 Task: Search one way flight ticket for 5 adults, 1 child, 2 infants in seat and 1 infant on lap in business from Santa Rosa: Charles M. Schulz-sonoma County Airport to Rockford: Chicago Rockford International Airport(was Northwest Chicagoland Regional Airport At Rockford) on 5-1-2023. Choice of flights is American. Number of bags: 2 checked bags. Price is upto 81000. Outbound departure time preference is 16:00.
Action: Mouse moved to (169, 170)
Screenshot: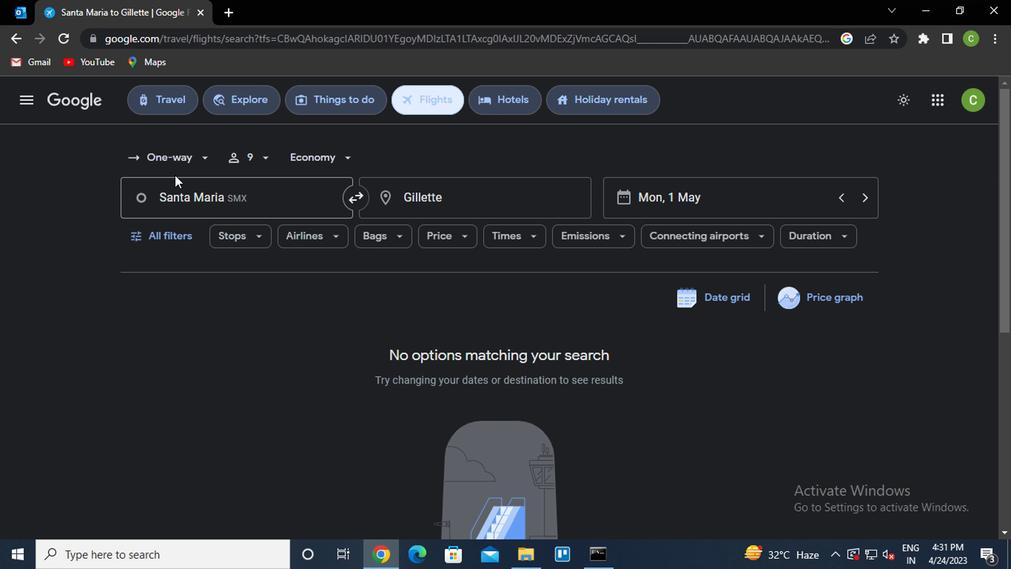 
Action: Mouse pressed left at (169, 170)
Screenshot: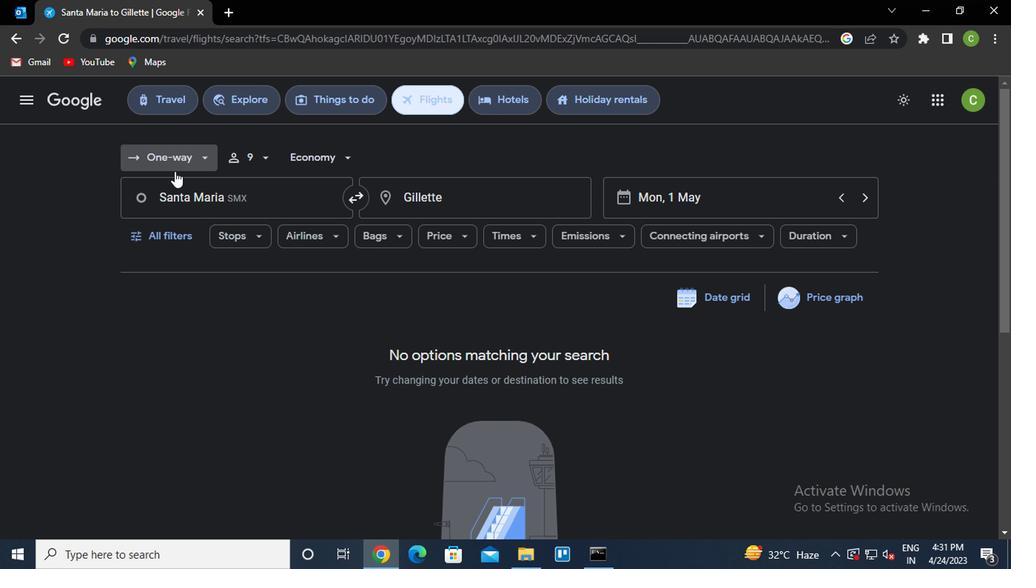 
Action: Mouse moved to (239, 157)
Screenshot: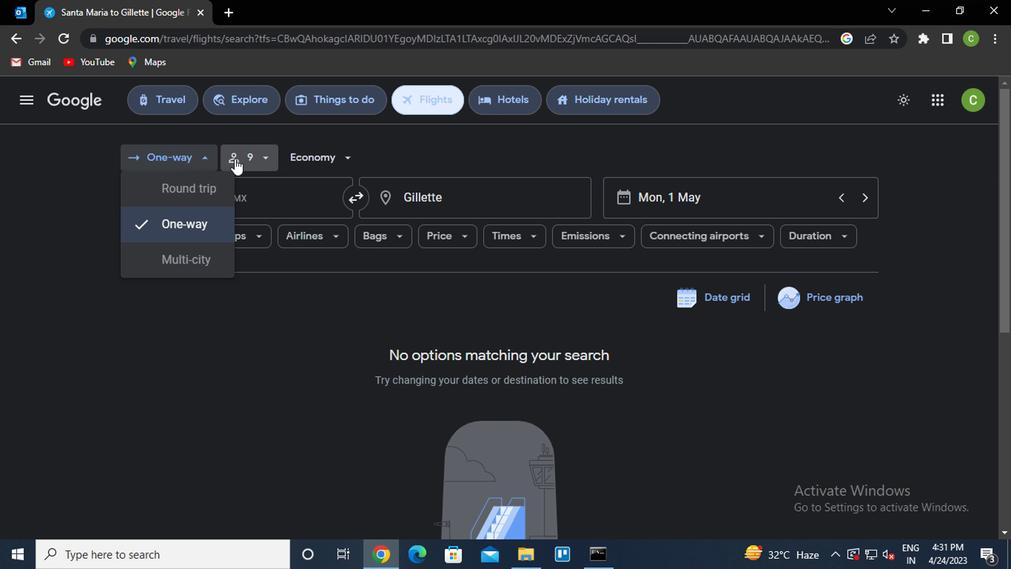 
Action: Mouse pressed left at (239, 157)
Screenshot: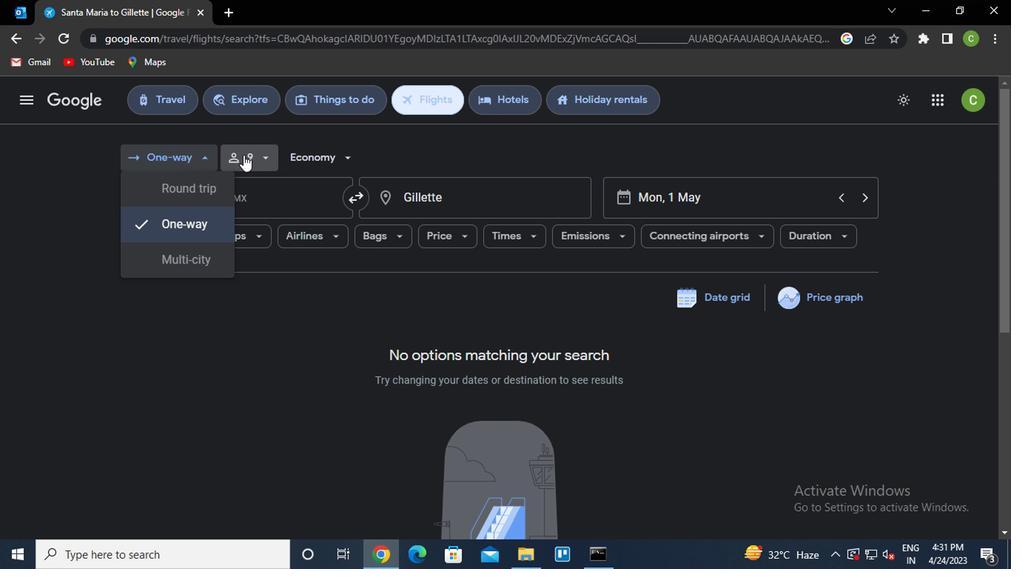 
Action: Mouse moved to (366, 196)
Screenshot: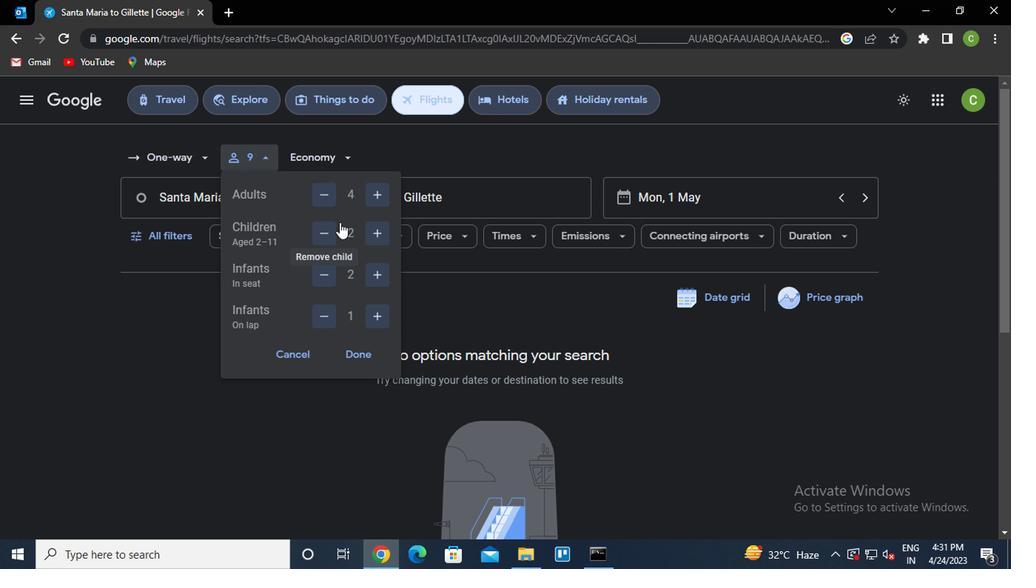 
Action: Mouse pressed left at (366, 196)
Screenshot: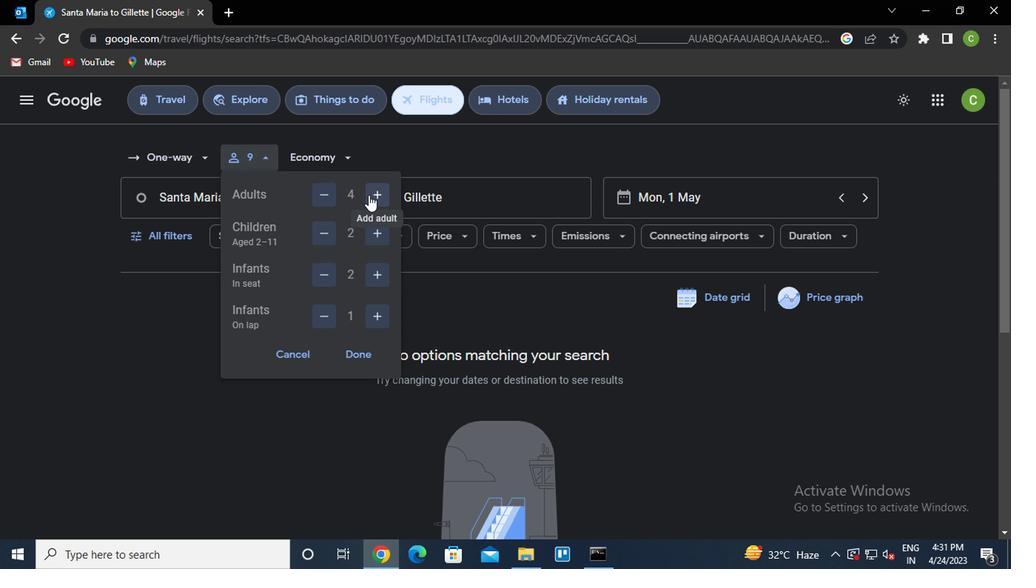 
Action: Mouse moved to (319, 233)
Screenshot: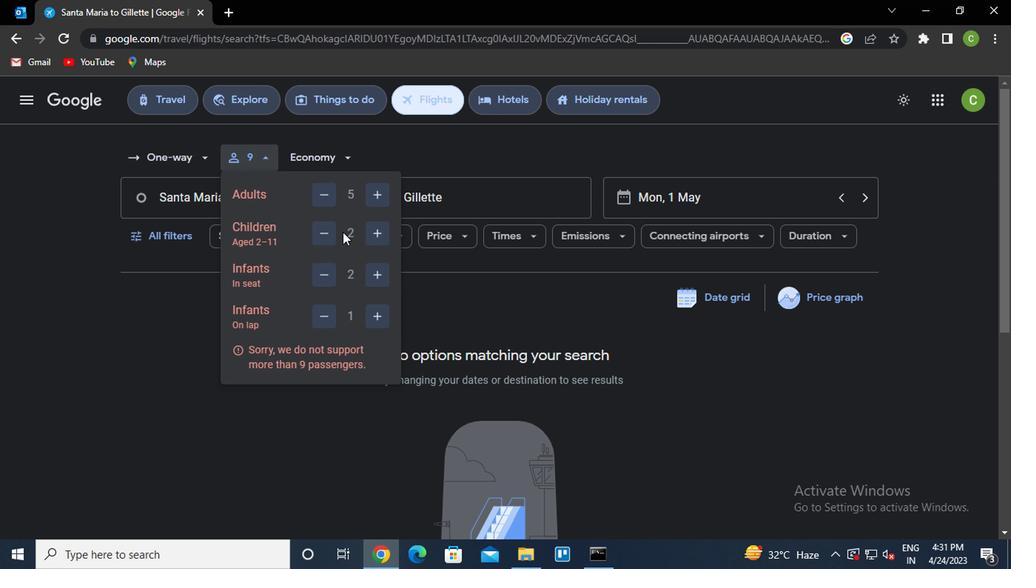 
Action: Mouse pressed left at (319, 233)
Screenshot: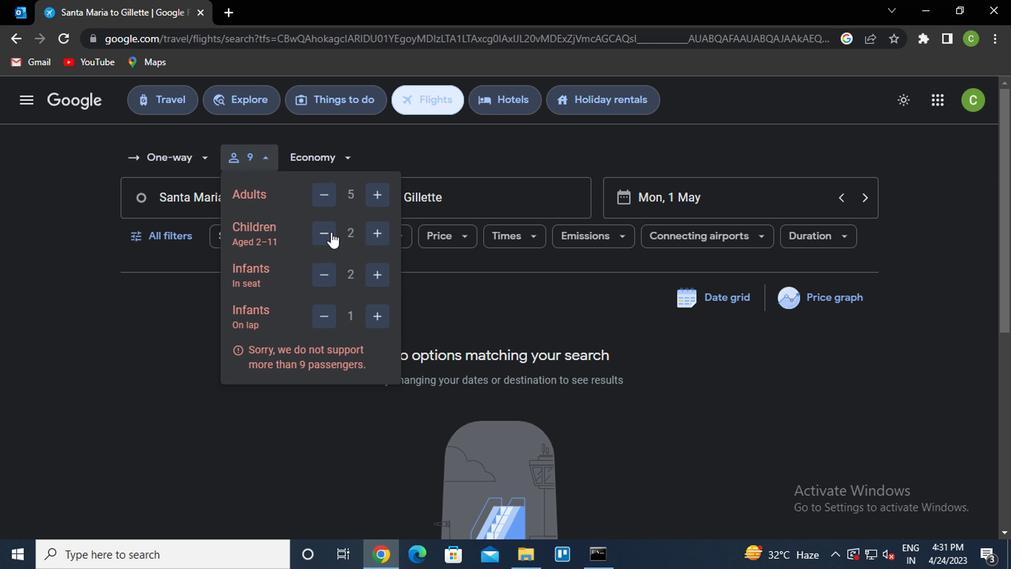 
Action: Mouse moved to (319, 276)
Screenshot: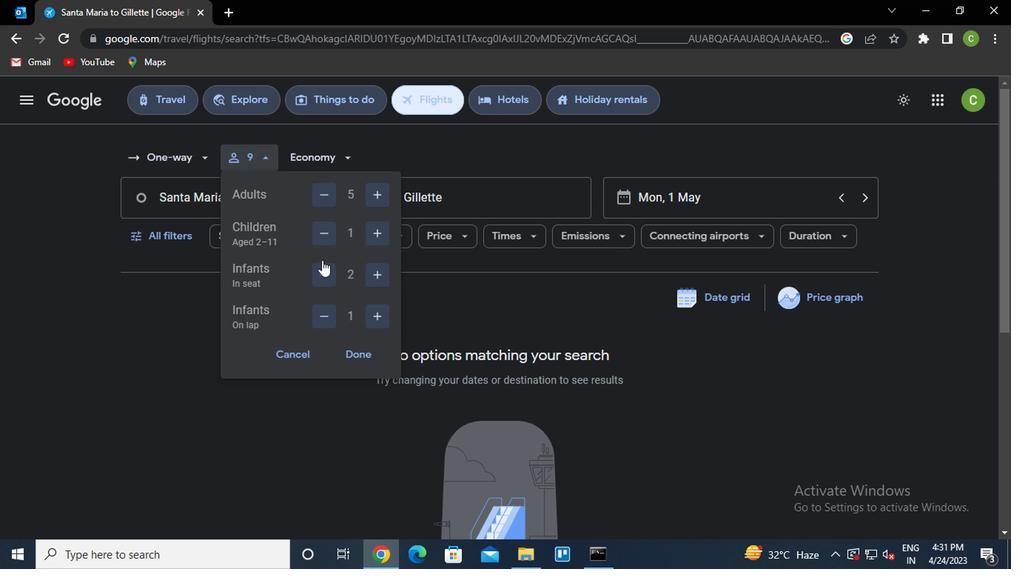 
Action: Mouse pressed left at (319, 276)
Screenshot: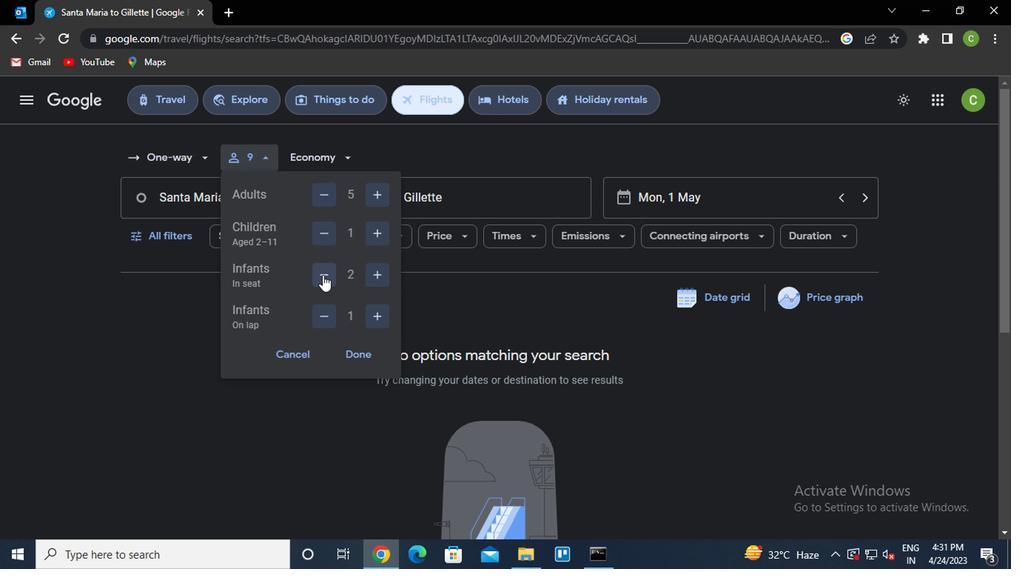 
Action: Mouse pressed left at (319, 276)
Screenshot: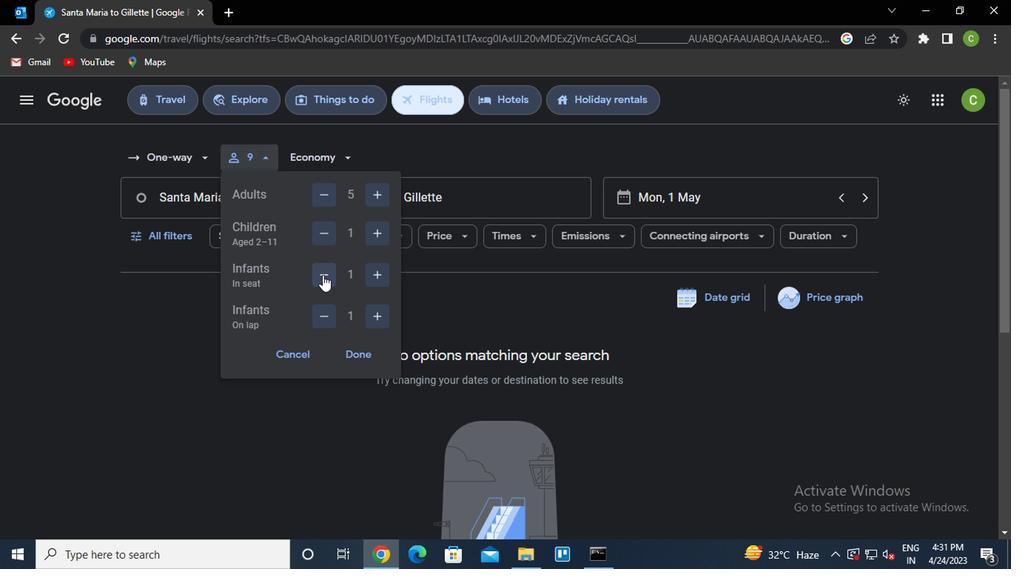 
Action: Mouse moved to (350, 357)
Screenshot: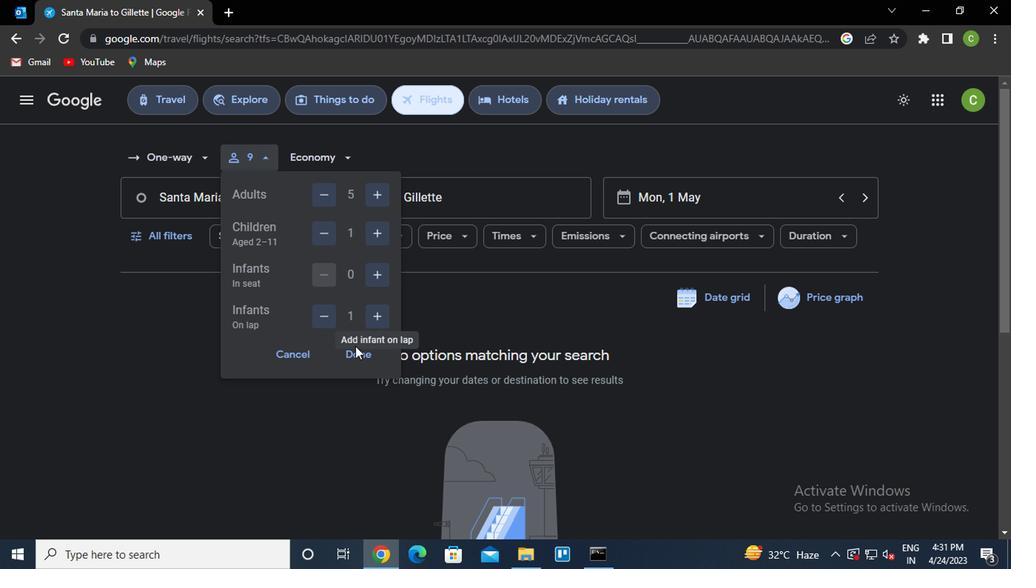 
Action: Mouse pressed left at (350, 357)
Screenshot: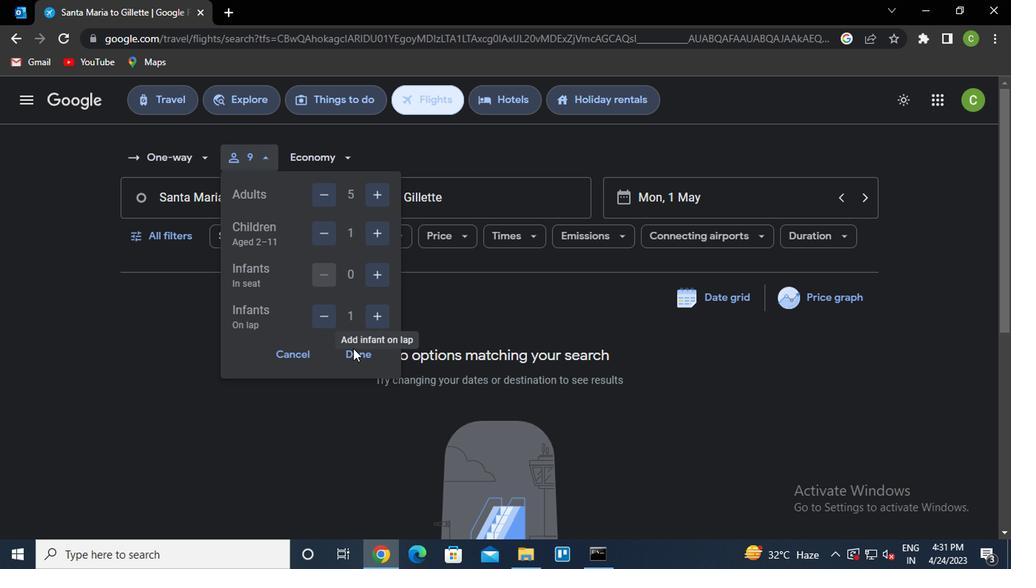 
Action: Mouse moved to (250, 205)
Screenshot: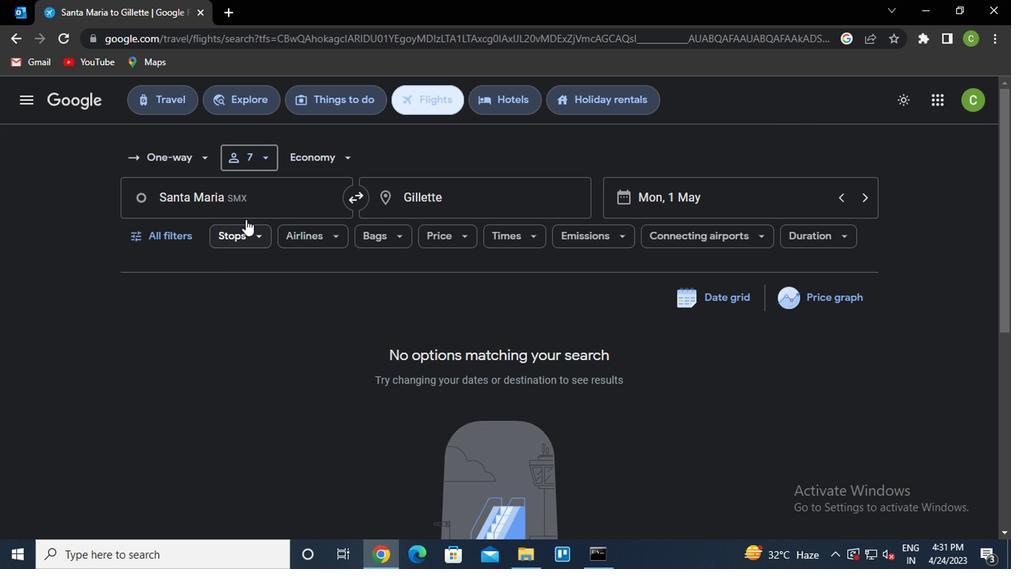 
Action: Mouse pressed left at (250, 205)
Screenshot: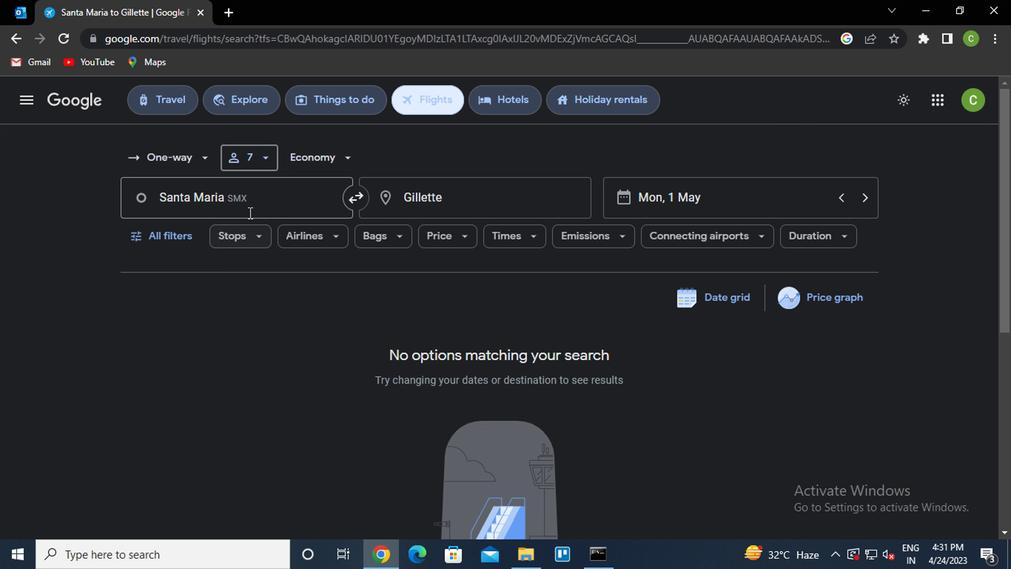 
Action: Key pressed s<Key.caps_lock>anta<Key.space><Key.caps_lock>r<Key.caps_lock>osa
Screenshot: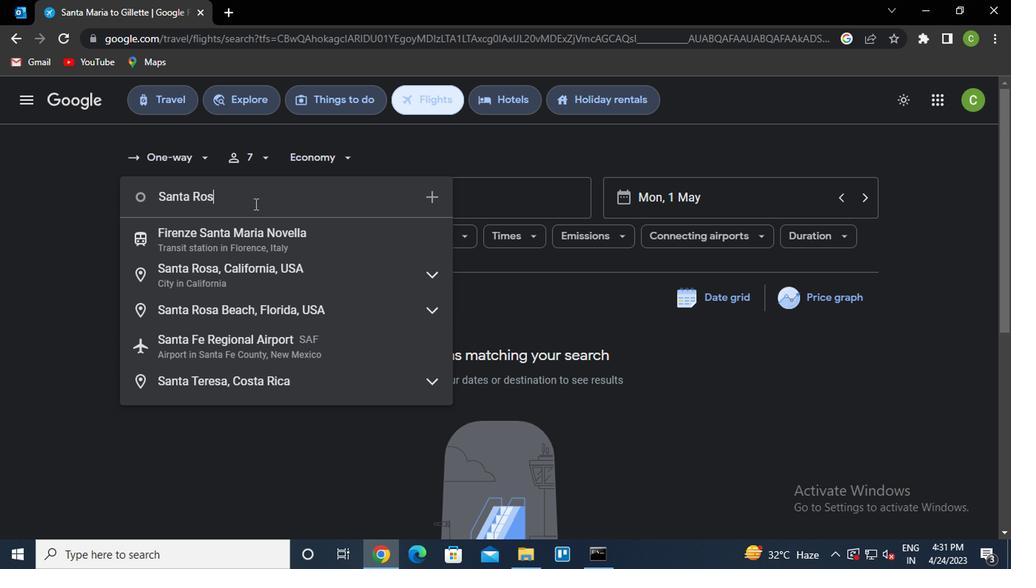 
Action: Mouse moved to (269, 331)
Screenshot: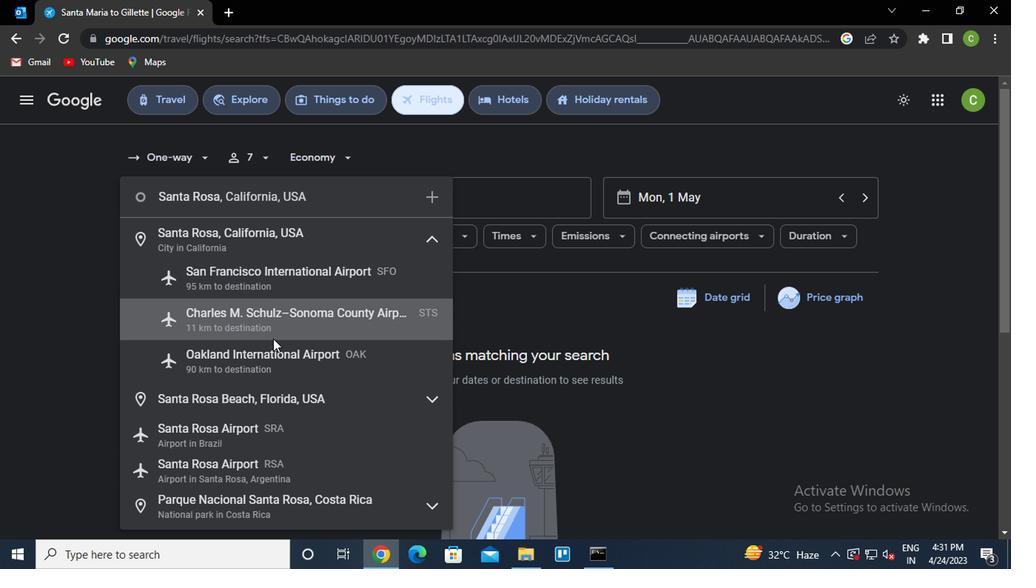 
Action: Mouse pressed left at (269, 331)
Screenshot: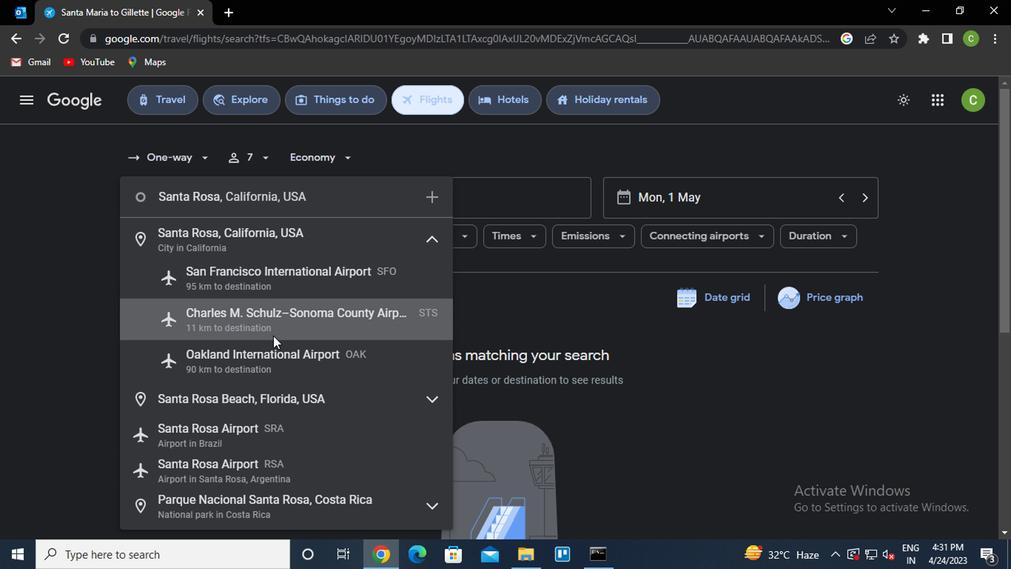 
Action: Mouse moved to (456, 199)
Screenshot: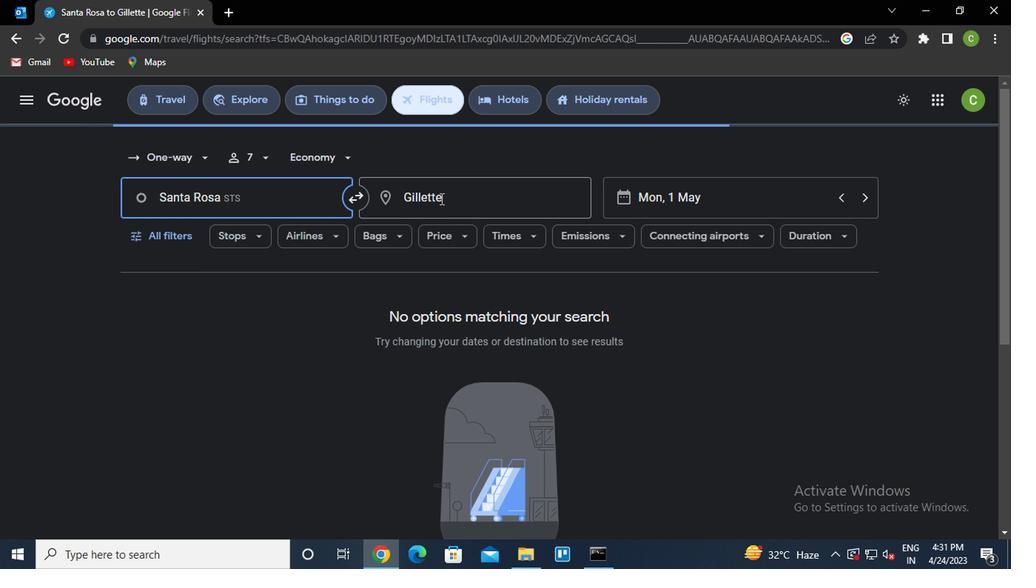 
Action: Mouse pressed left at (456, 199)
Screenshot: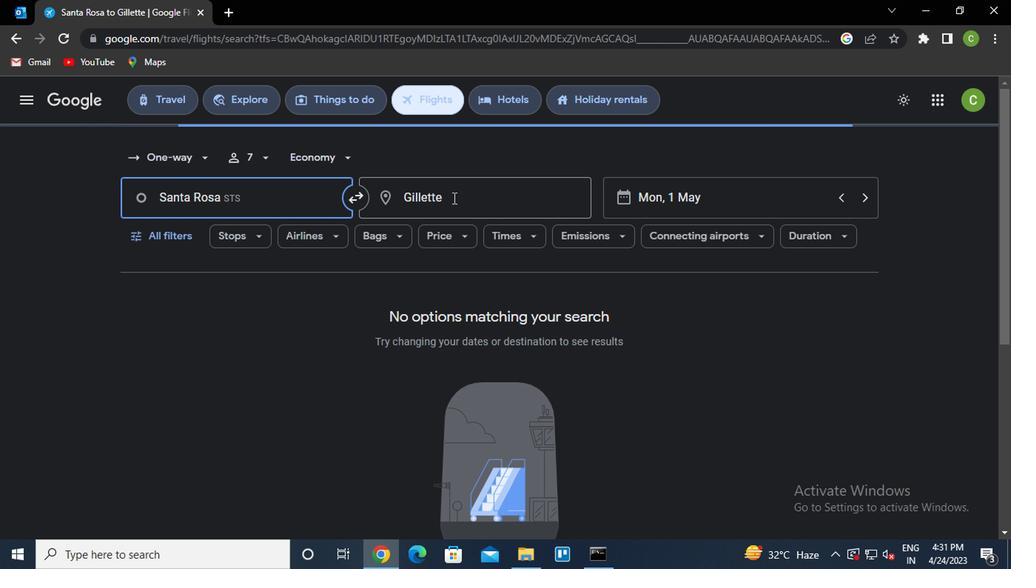 
Action: Key pressed <Key.caps_lock>r<Key.caps_lock>ockford
Screenshot: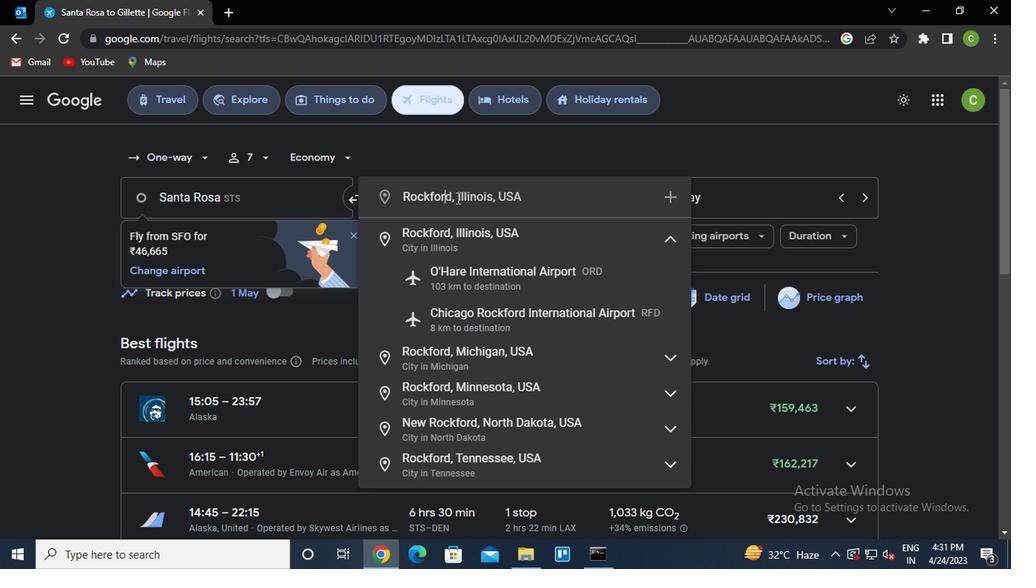 
Action: Mouse moved to (494, 310)
Screenshot: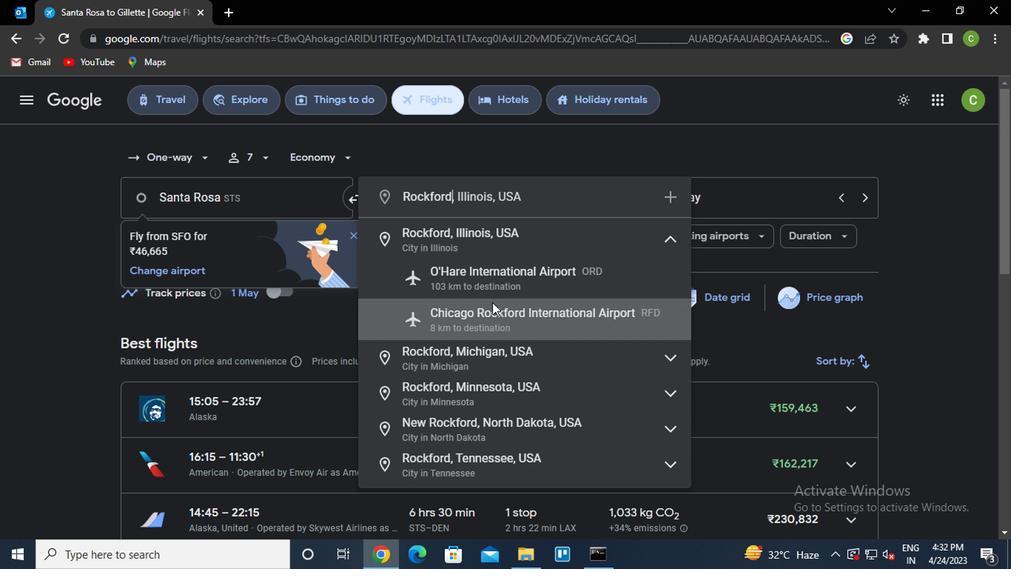 
Action: Mouse pressed left at (494, 310)
Screenshot: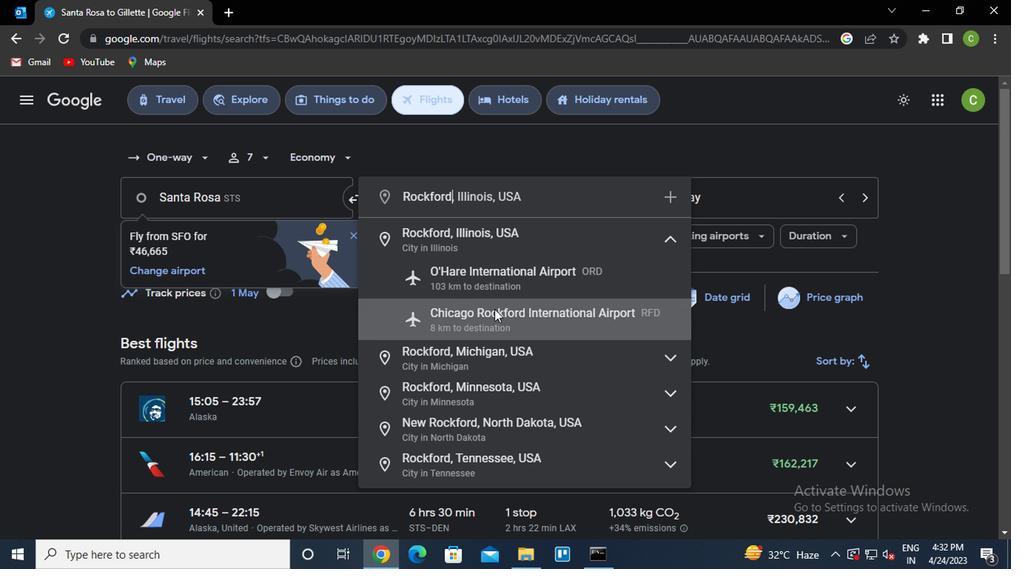 
Action: Mouse moved to (176, 240)
Screenshot: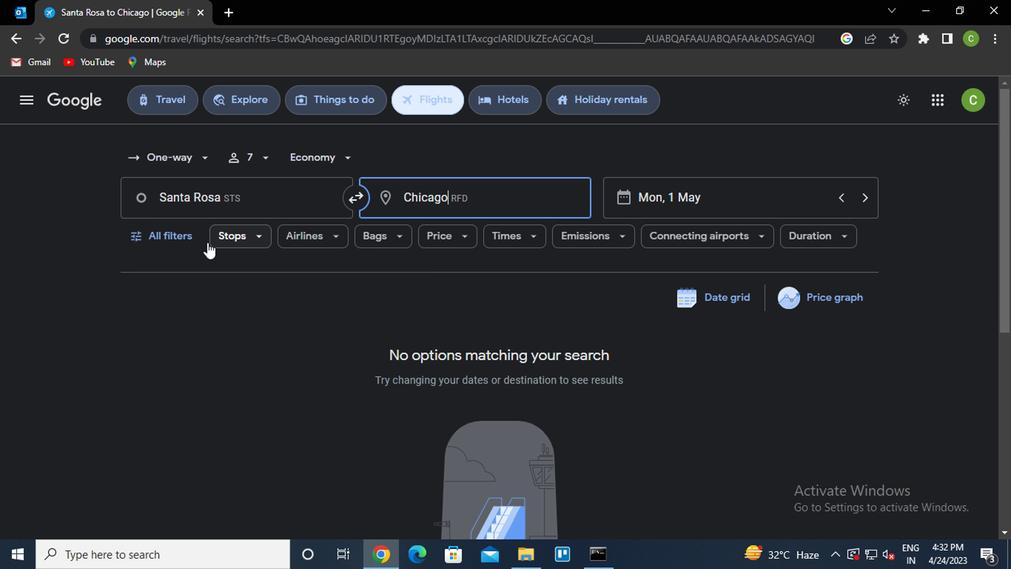 
Action: Mouse pressed left at (176, 240)
Screenshot: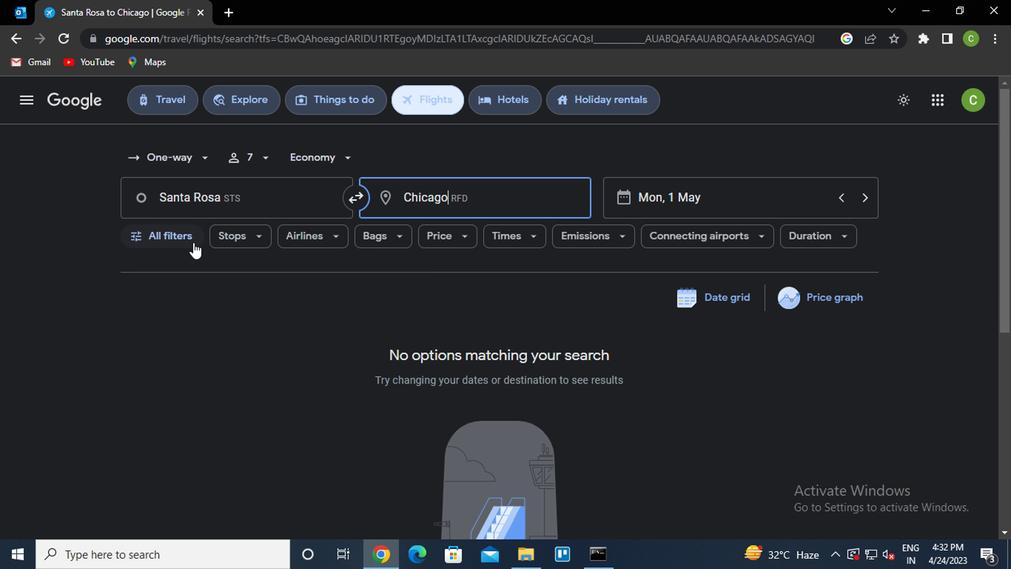 
Action: Mouse moved to (300, 369)
Screenshot: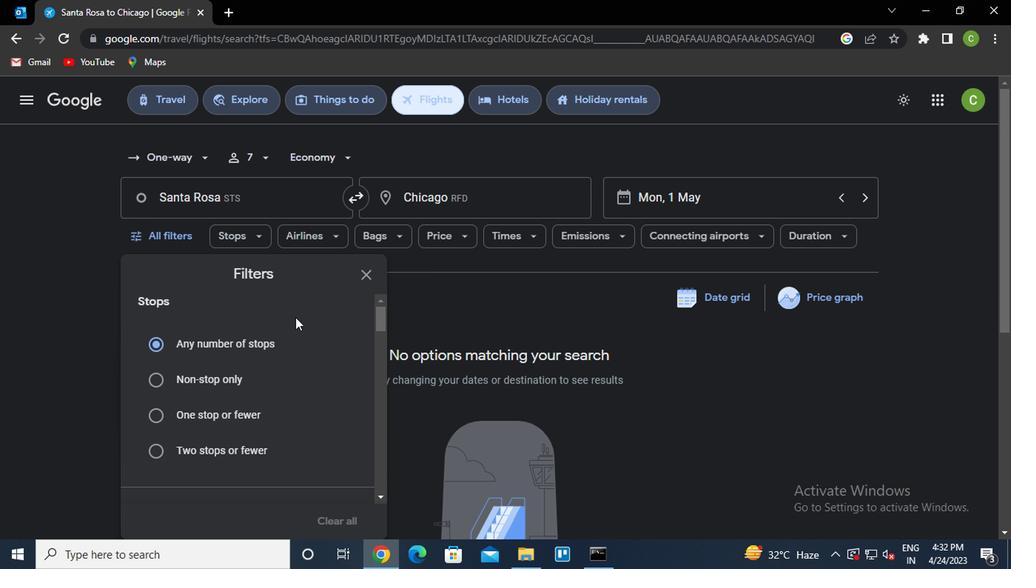 
Action: Mouse scrolled (300, 368) with delta (0, -1)
Screenshot: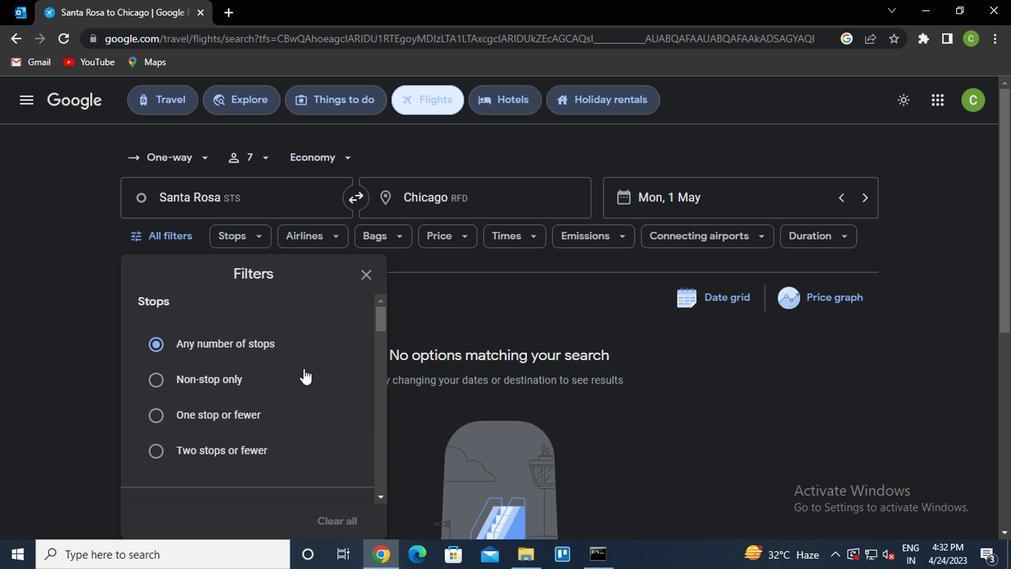 
Action: Mouse scrolled (300, 368) with delta (0, -1)
Screenshot: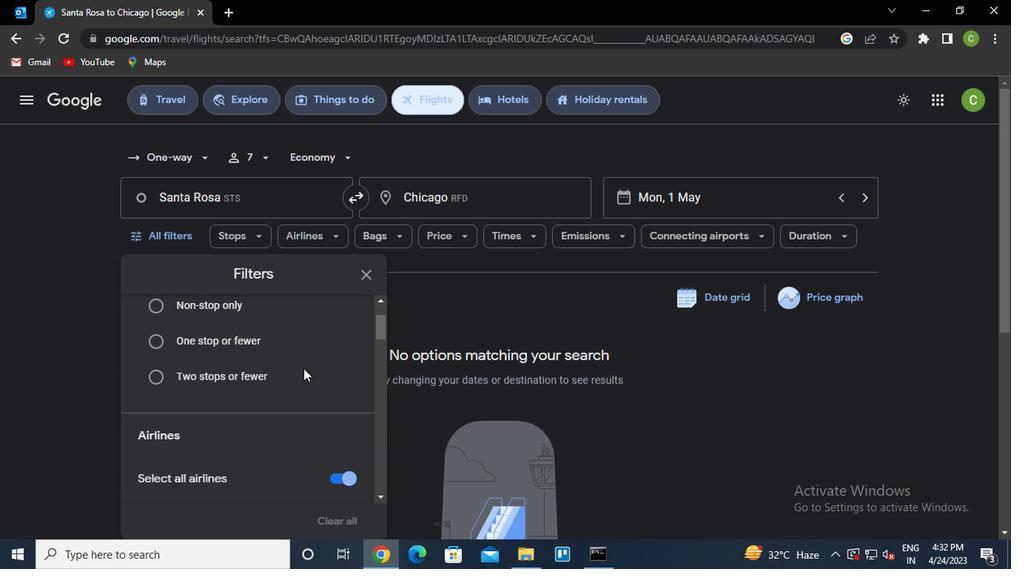 
Action: Mouse scrolled (300, 368) with delta (0, -1)
Screenshot: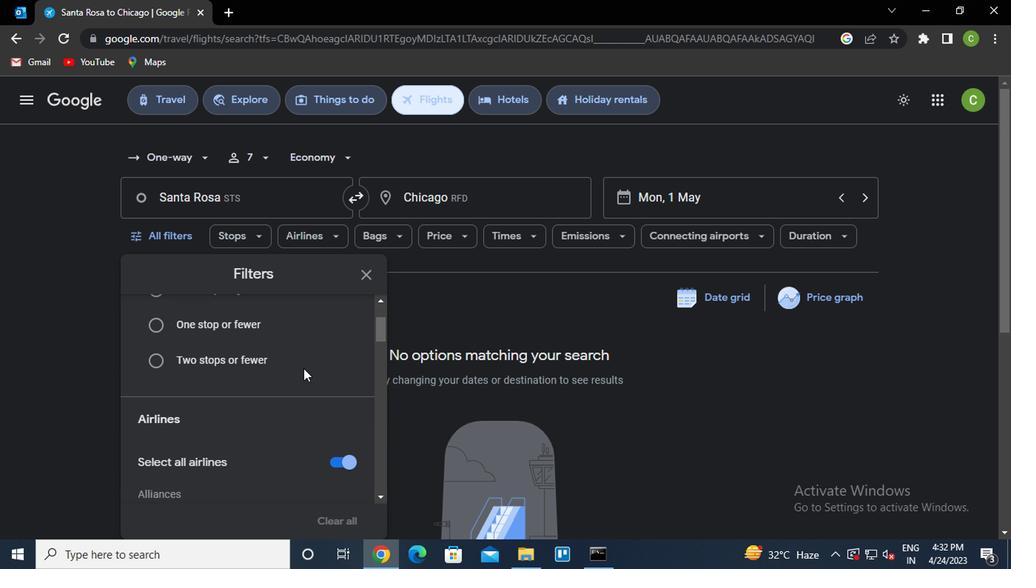 
Action: Mouse scrolled (300, 368) with delta (0, -1)
Screenshot: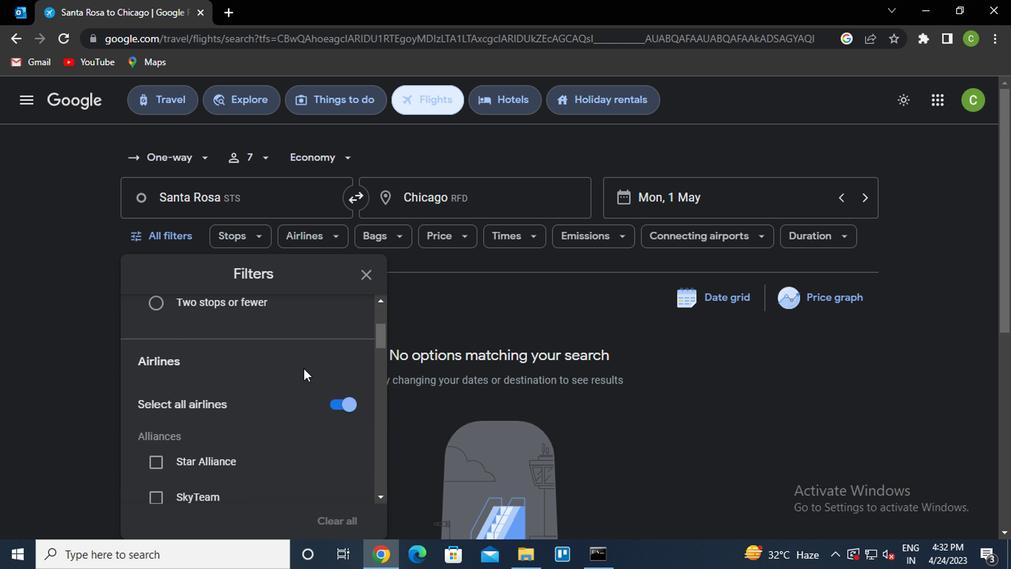 
Action: Mouse moved to (311, 400)
Screenshot: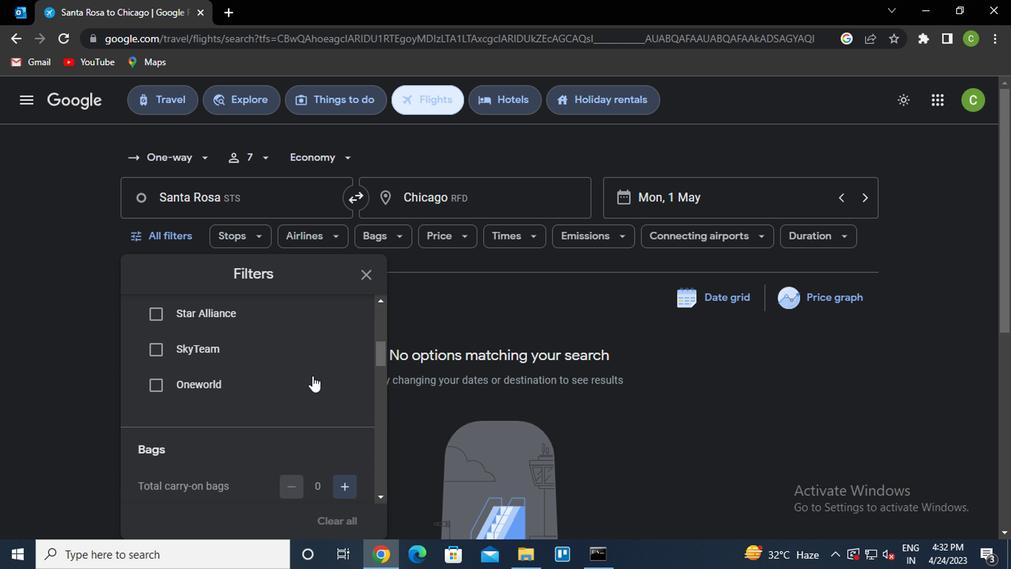 
Action: Mouse scrolled (311, 399) with delta (0, -1)
Screenshot: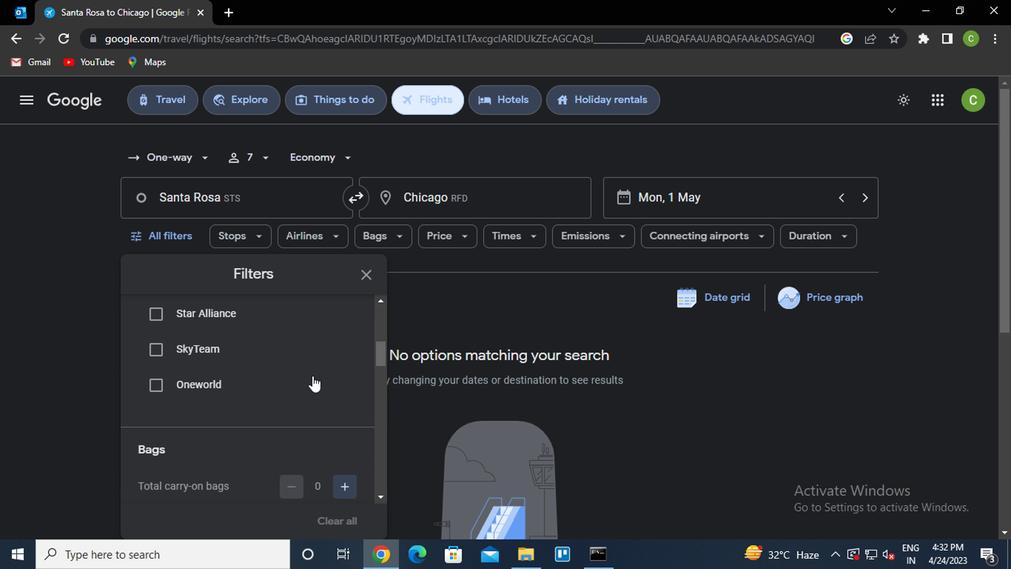 
Action: Mouse moved to (344, 453)
Screenshot: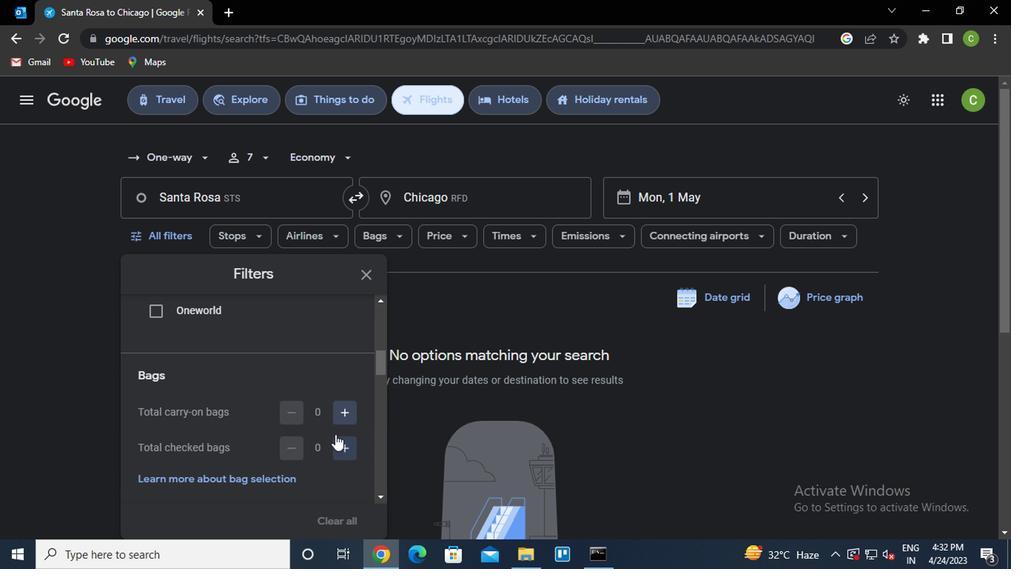 
Action: Mouse pressed left at (344, 453)
Screenshot: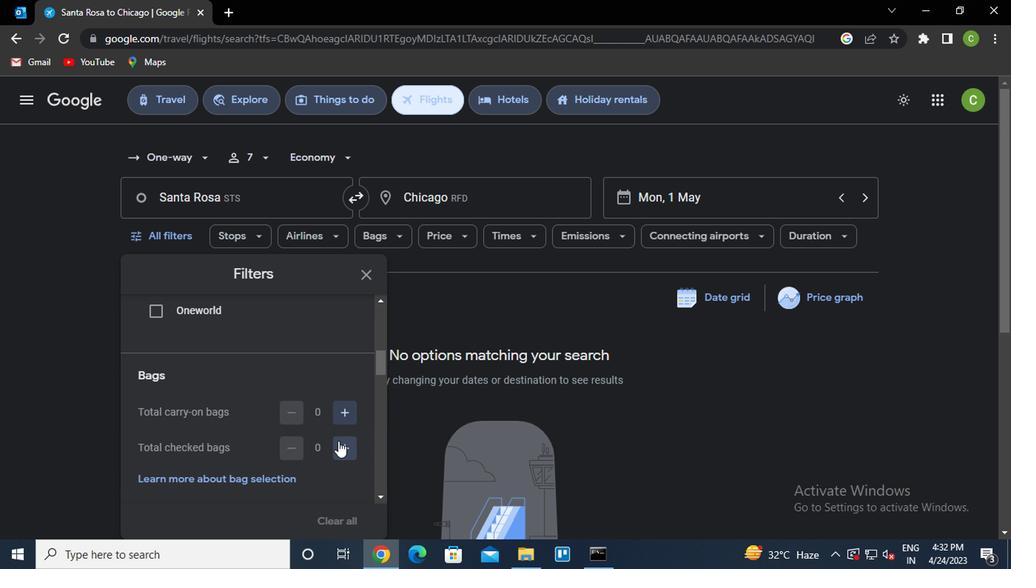 
Action: Mouse pressed left at (344, 453)
Screenshot: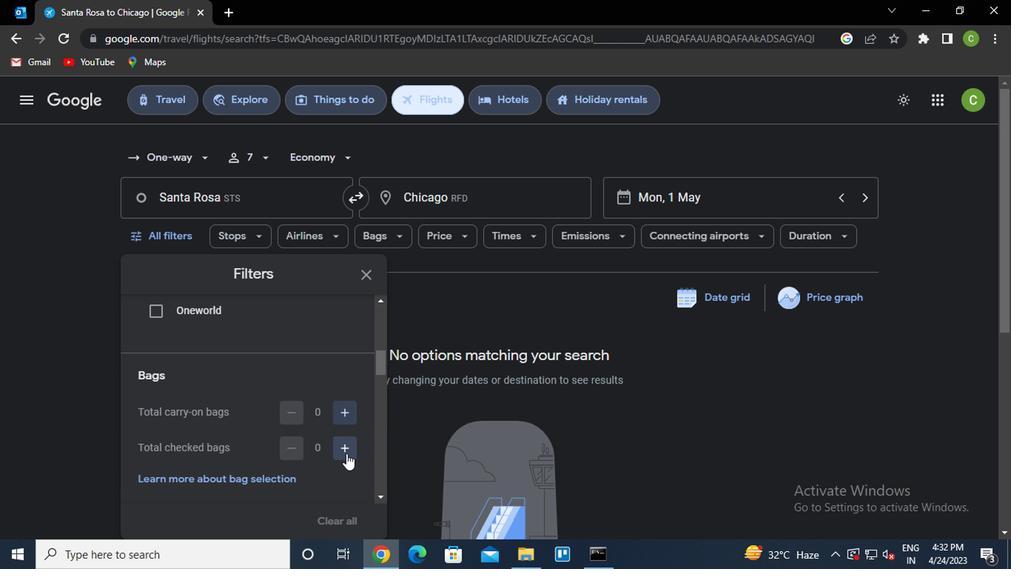 
Action: Mouse moved to (306, 383)
Screenshot: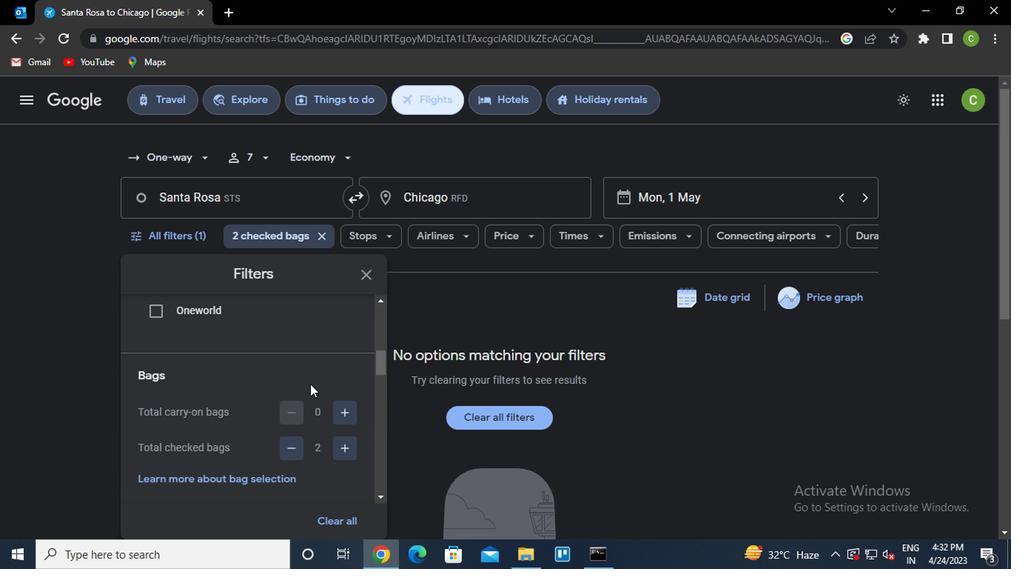 
Action: Mouse scrolled (306, 382) with delta (0, 0)
Screenshot: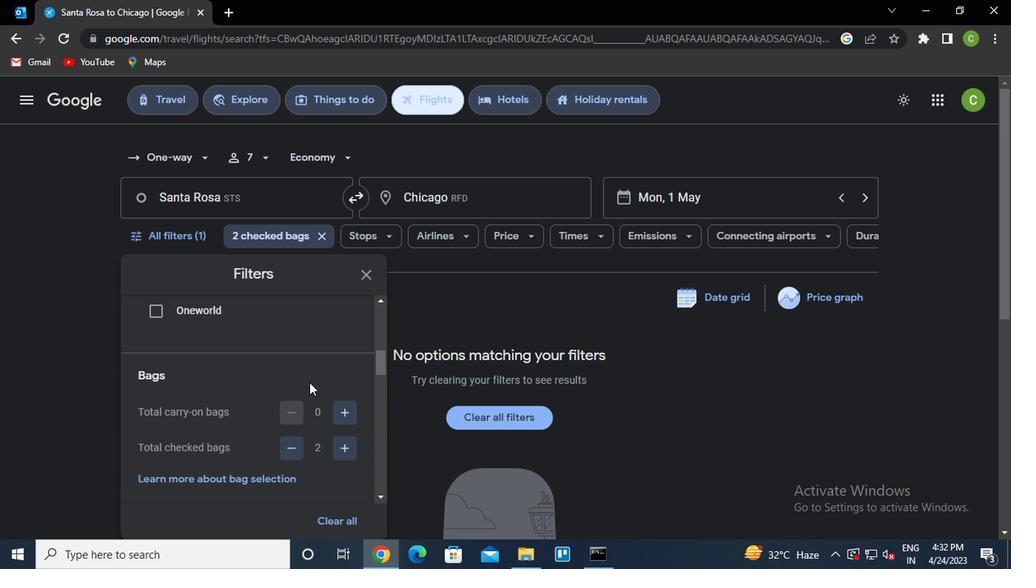 
Action: Mouse scrolled (306, 382) with delta (0, 0)
Screenshot: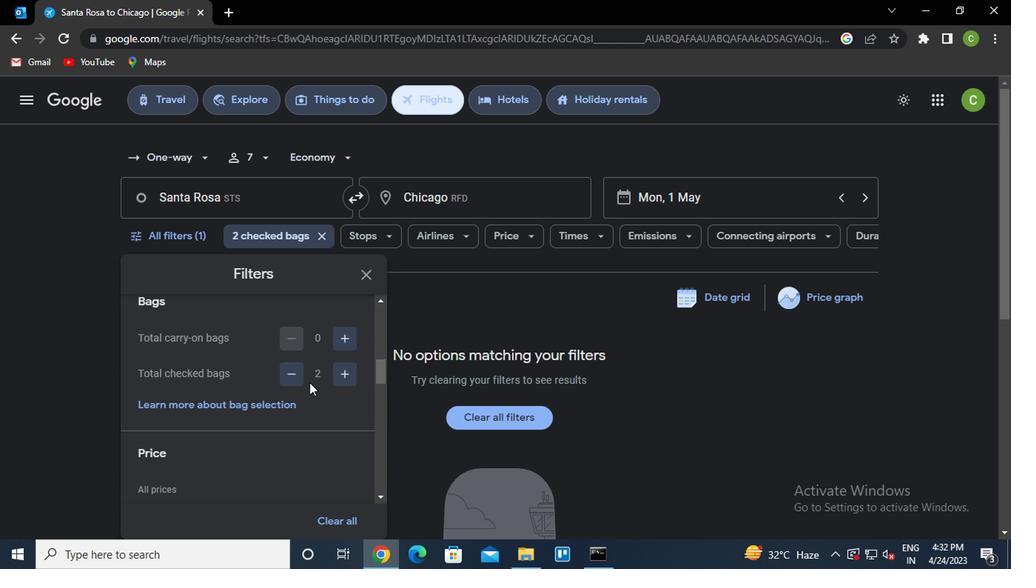 
Action: Mouse moved to (342, 447)
Screenshot: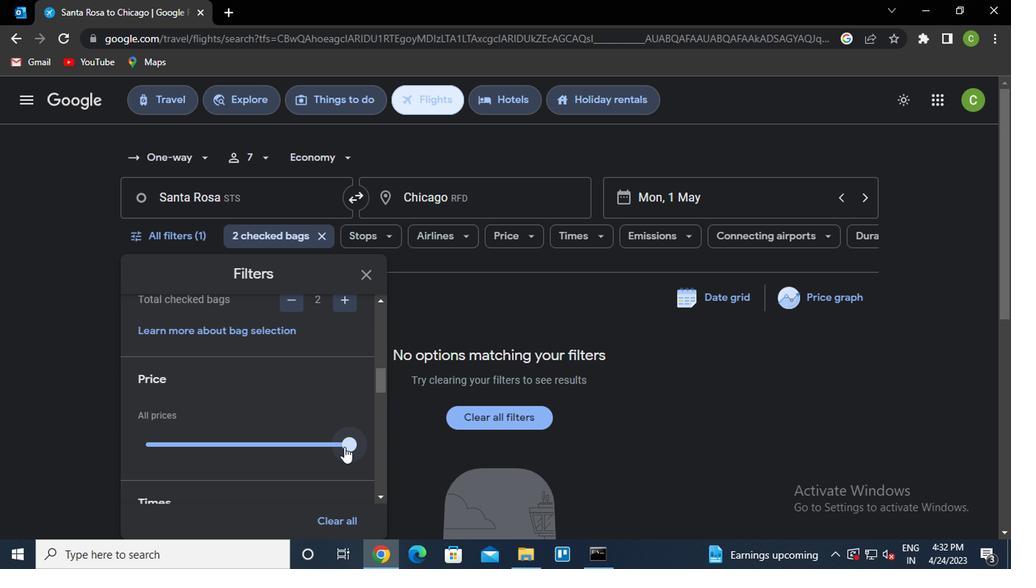 
Action: Mouse pressed left at (342, 447)
Screenshot: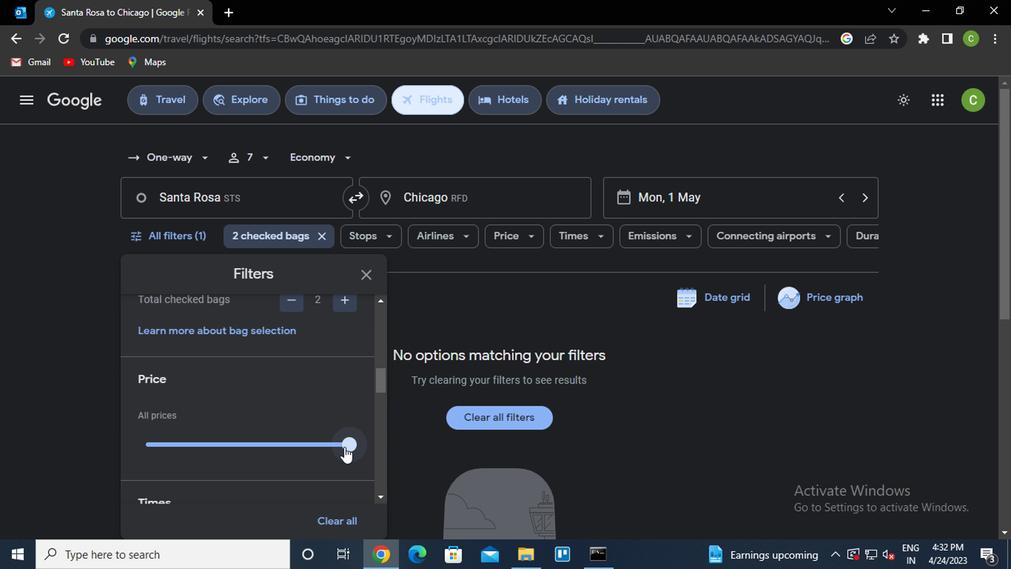 
Action: Mouse moved to (334, 424)
Screenshot: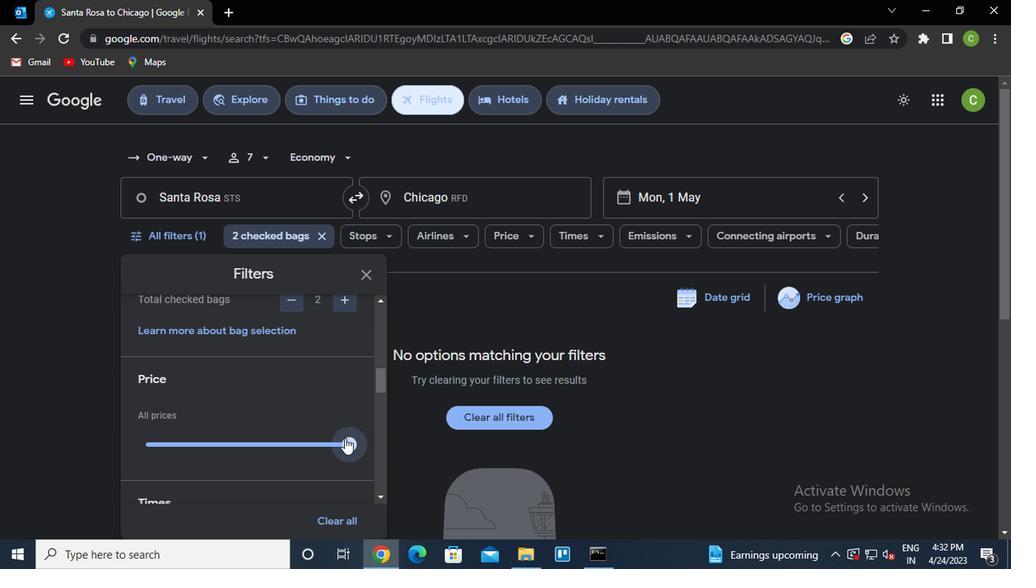 
Action: Mouse scrolled (334, 423) with delta (0, 0)
Screenshot: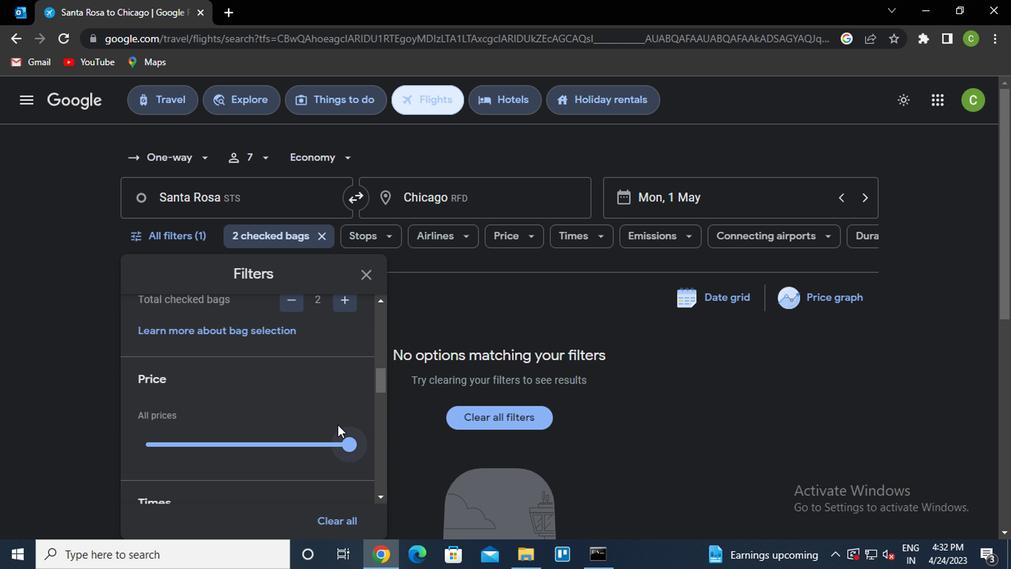 
Action: Mouse scrolled (334, 423) with delta (0, 0)
Screenshot: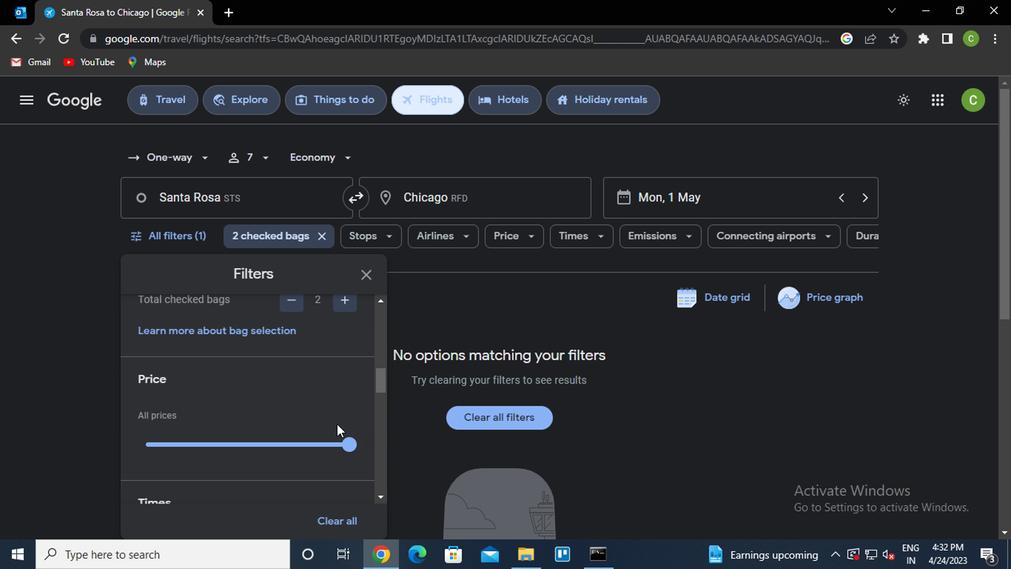 
Action: Mouse moved to (330, 415)
Screenshot: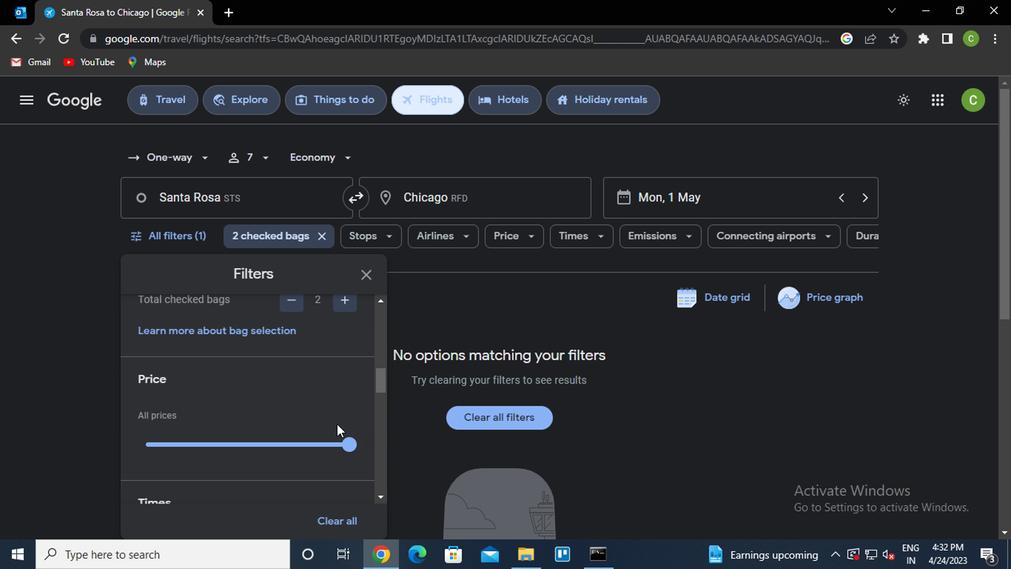 
Action: Mouse scrolled (330, 414) with delta (0, -1)
Screenshot: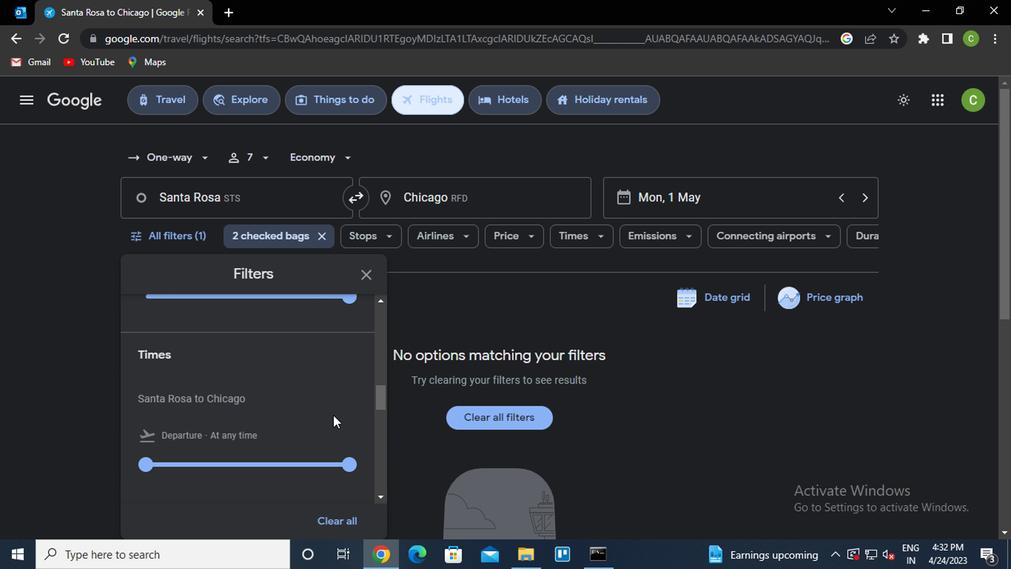 
Action: Mouse moved to (147, 394)
Screenshot: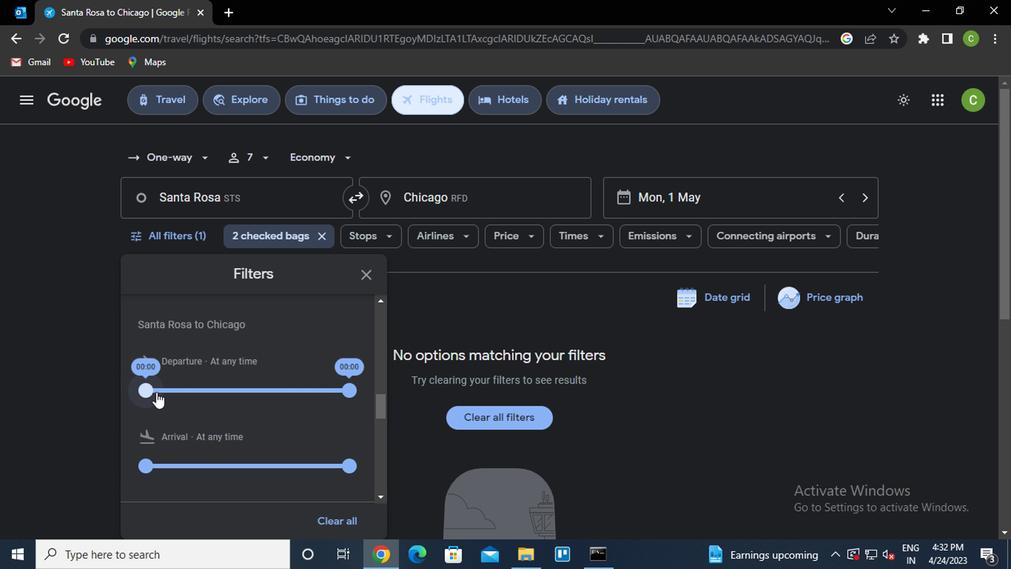
Action: Mouse pressed left at (147, 394)
Screenshot: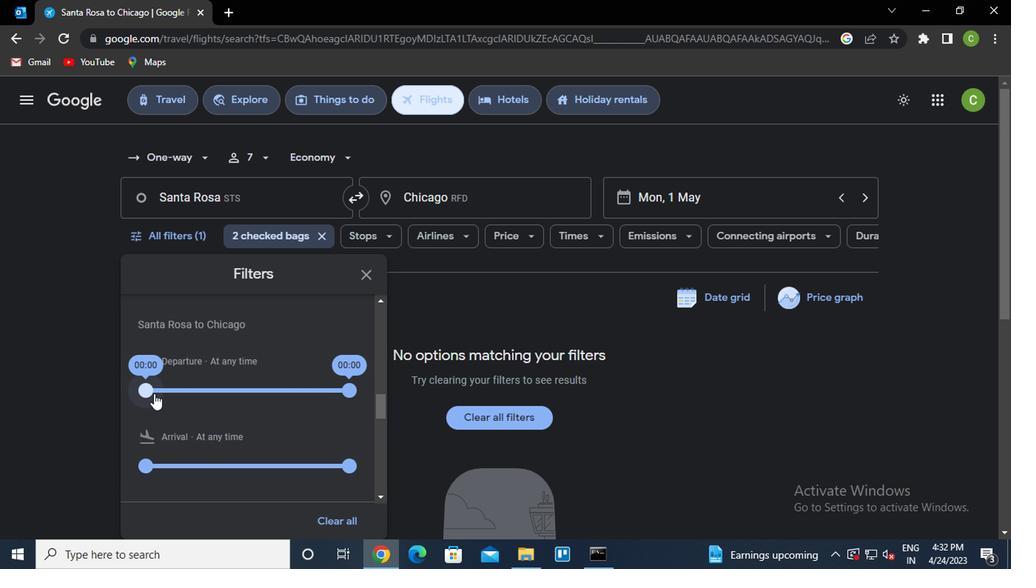 
Action: Mouse moved to (344, 395)
Screenshot: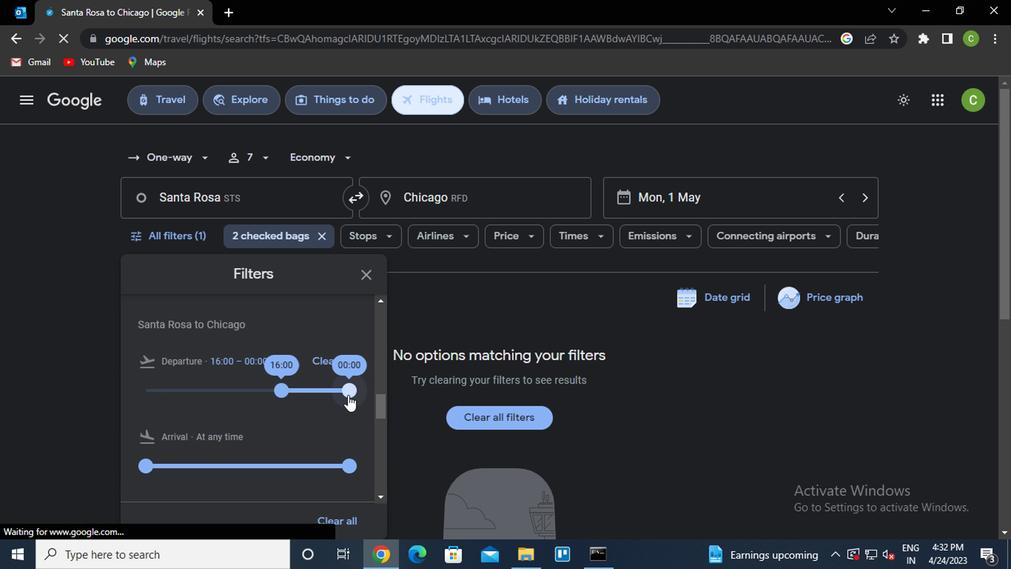
Action: Mouse pressed left at (344, 395)
Screenshot: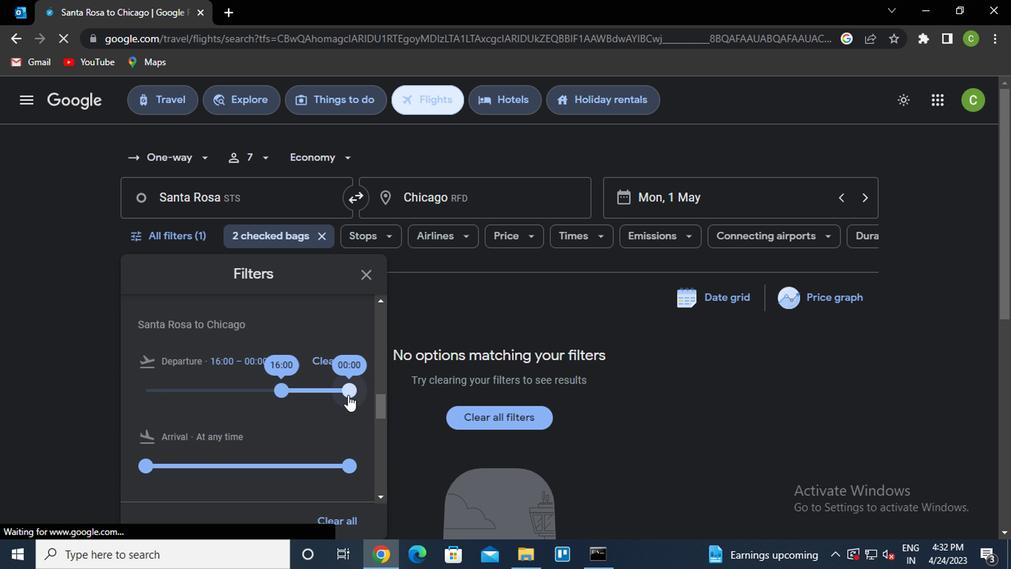 
Action: Mouse moved to (361, 284)
Screenshot: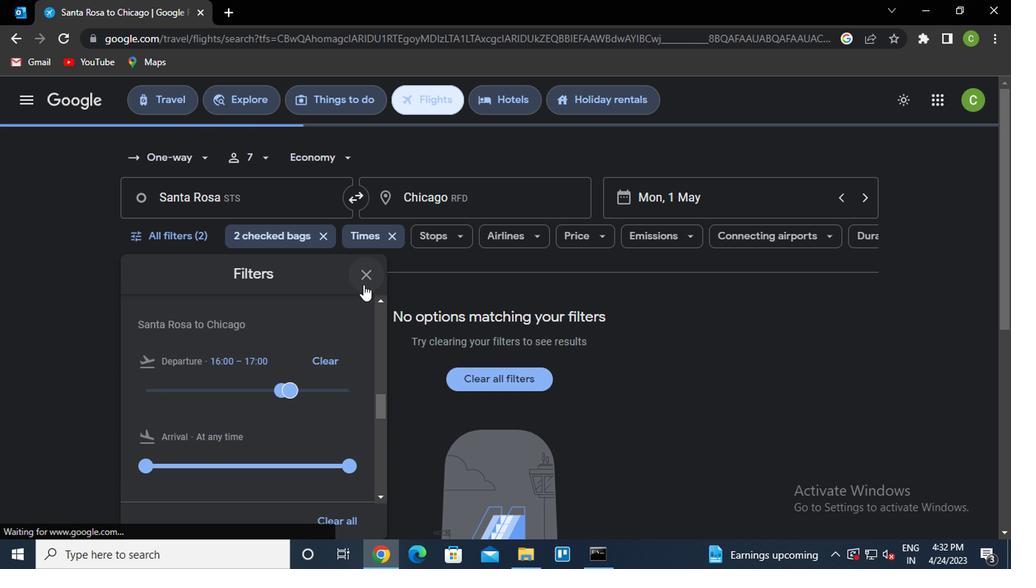 
Action: Mouse pressed left at (361, 284)
Screenshot: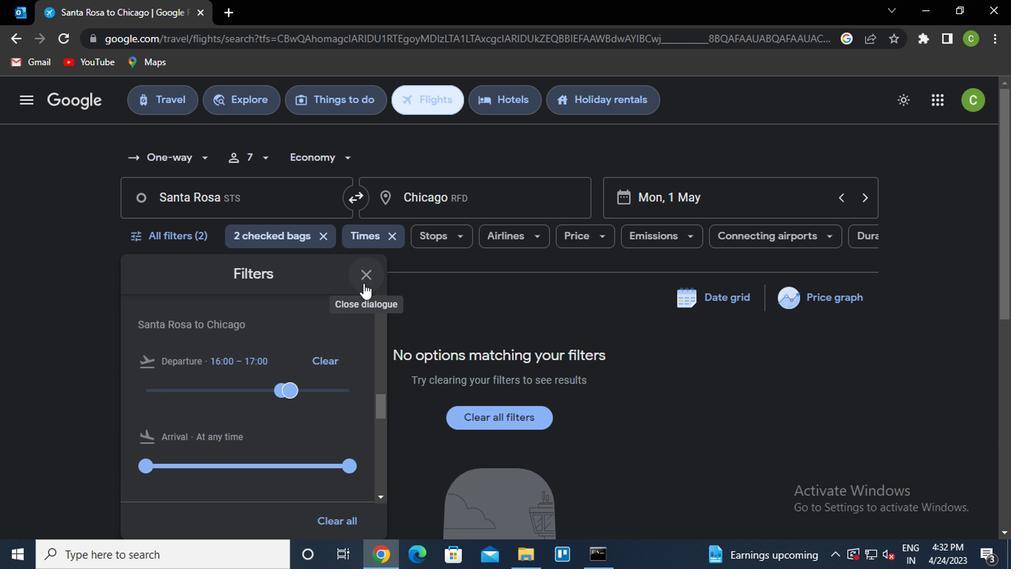 
Action: Mouse moved to (468, 460)
Screenshot: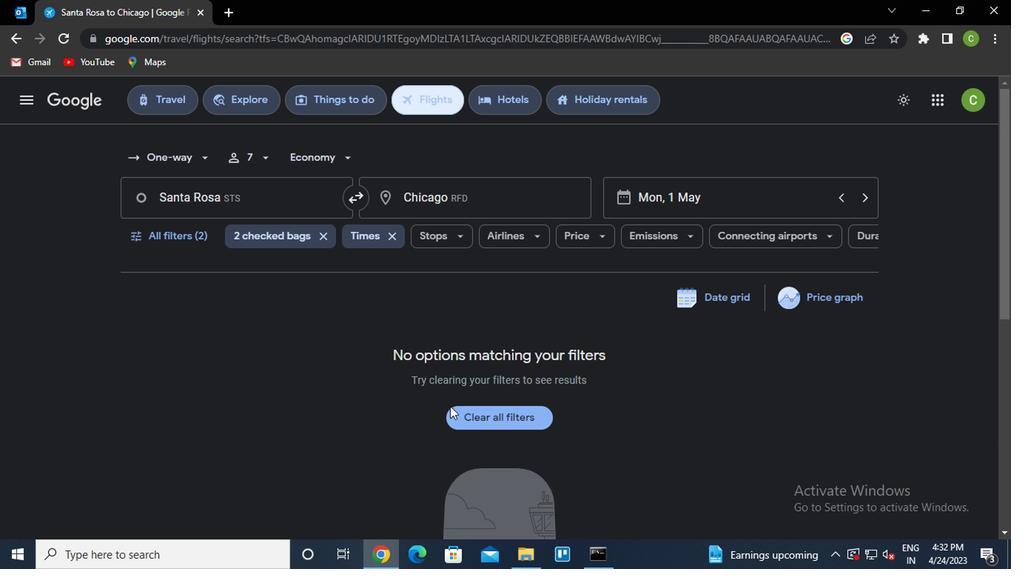 
